 Task: Add Attachment from computer to Card Card0000000001 in Board Board0000000001 in Workspace WS0000000001 in Trello. Add Cover Green to Card Card0000000001 in Board Board0000000001 in Workspace WS0000000001 in Trello. Add "Move Card To …" Button titled Button0000000001 to "top" of the list "To Do" to Card Card0000000001 in Board Board0000000001 in Workspace WS0000000001 in Trello. Add Description DS0000000001 to Card Card0000000002 in Board Board0000000001 in Workspace WS0000000001 in Trello. Add Comment CM0000000001 to Card Card0000000002 in Board Board0000000001 in Workspace WS0000000001 in Trello
Action: Mouse moved to (552, 68)
Screenshot: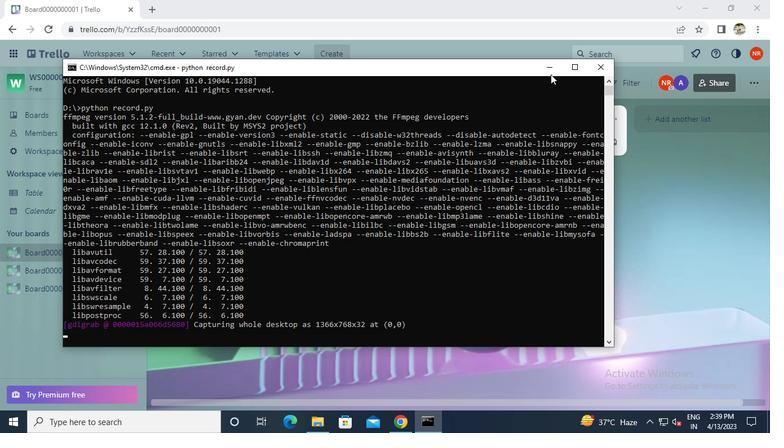 
Action: Mouse pressed left at (552, 68)
Screenshot: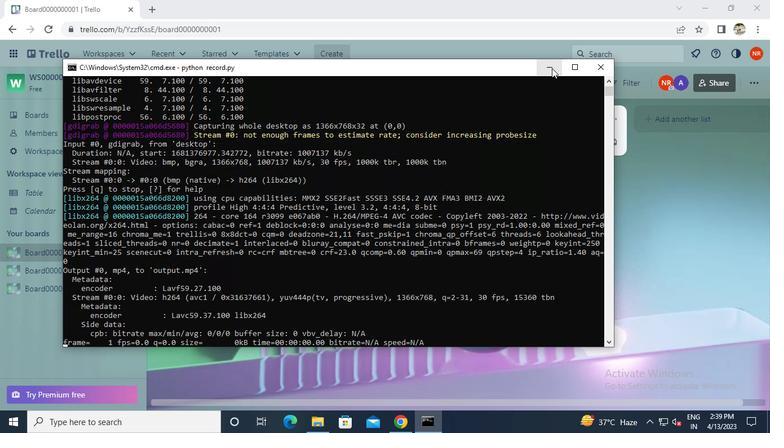 
Action: Mouse moved to (240, 150)
Screenshot: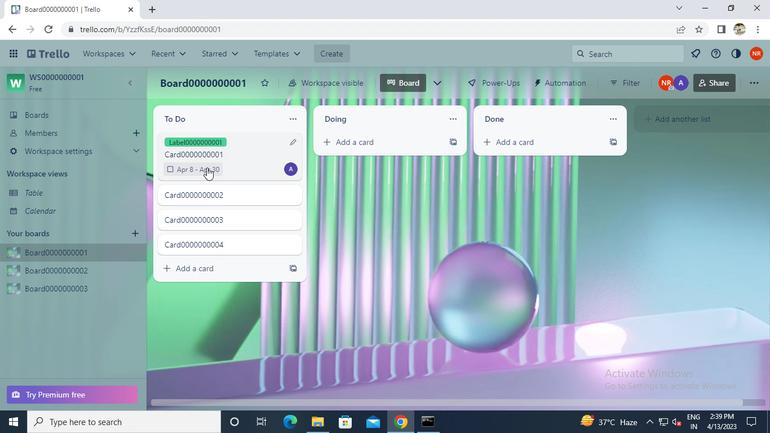 
Action: Mouse pressed left at (240, 150)
Screenshot: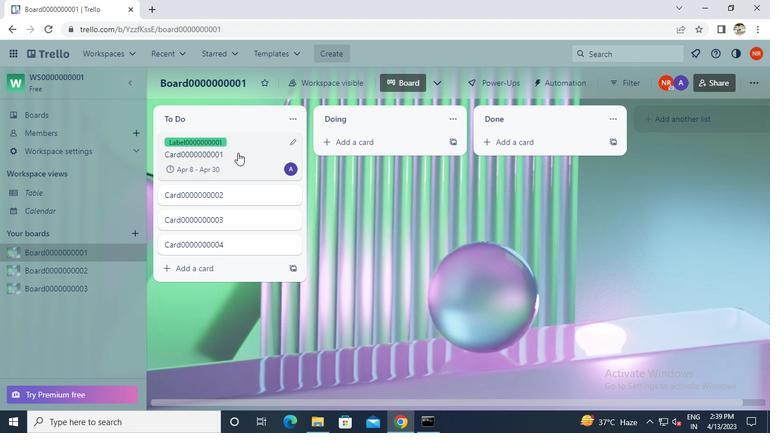 
Action: Mouse moved to (502, 271)
Screenshot: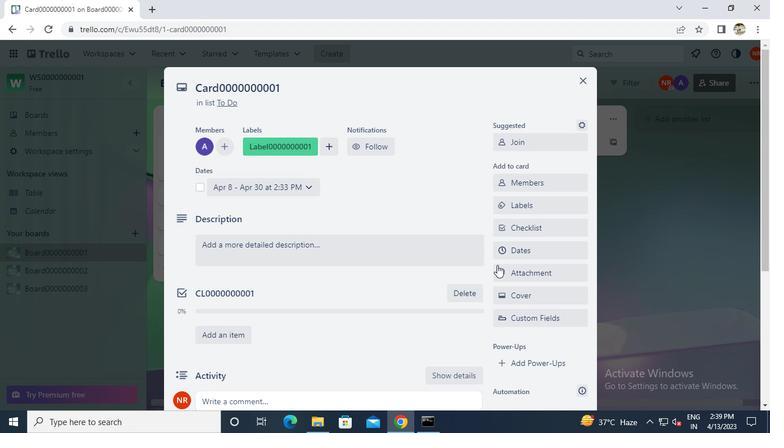 
Action: Mouse pressed left at (502, 271)
Screenshot: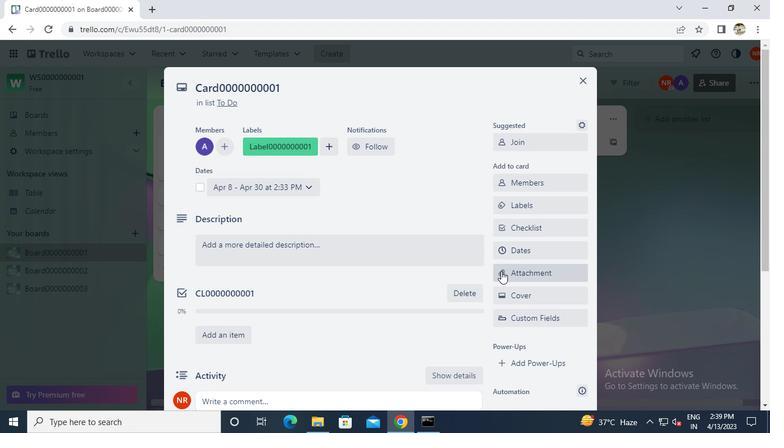 
Action: Mouse moved to (515, 104)
Screenshot: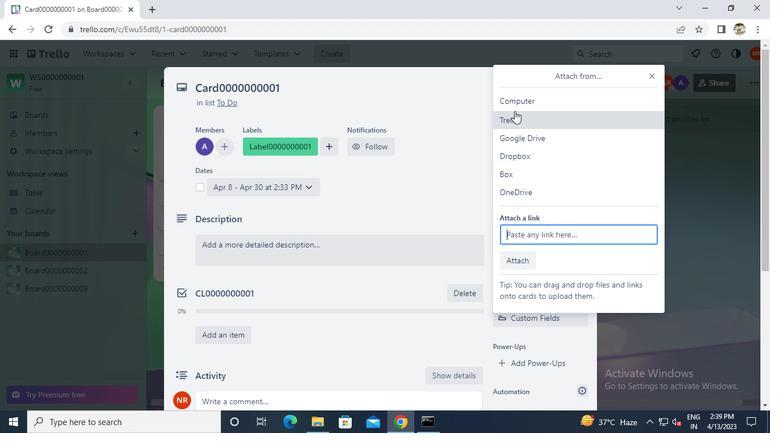 
Action: Mouse pressed left at (515, 104)
Screenshot: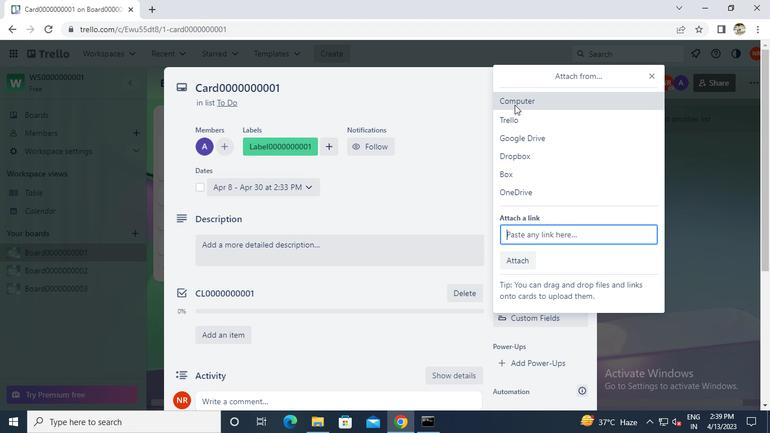 
Action: Mouse moved to (275, 99)
Screenshot: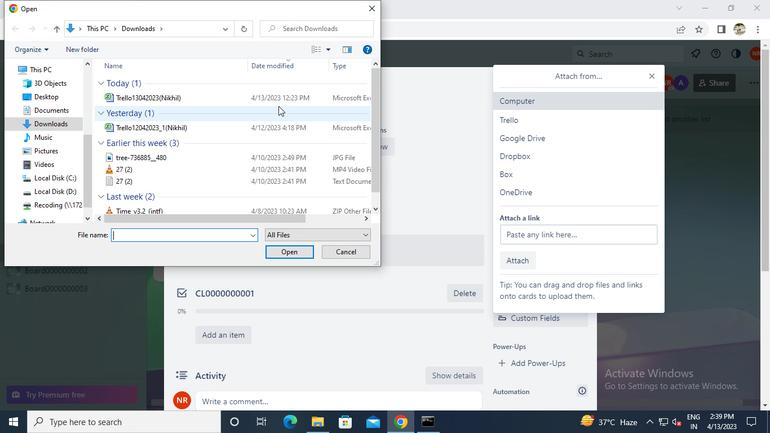 
Action: Mouse pressed left at (275, 99)
Screenshot: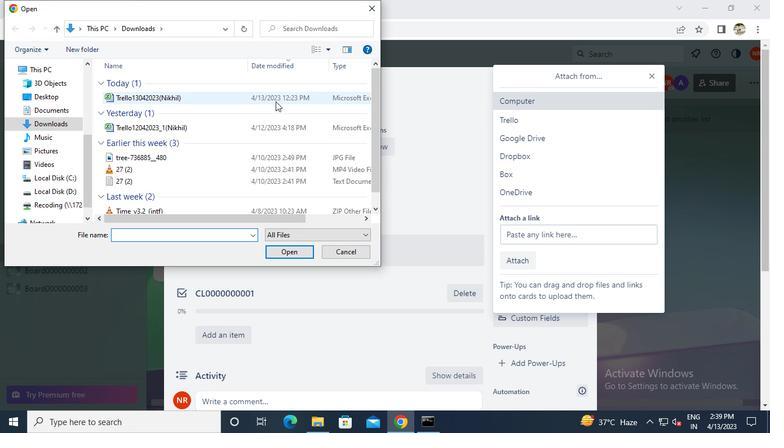 
Action: Mouse moved to (300, 251)
Screenshot: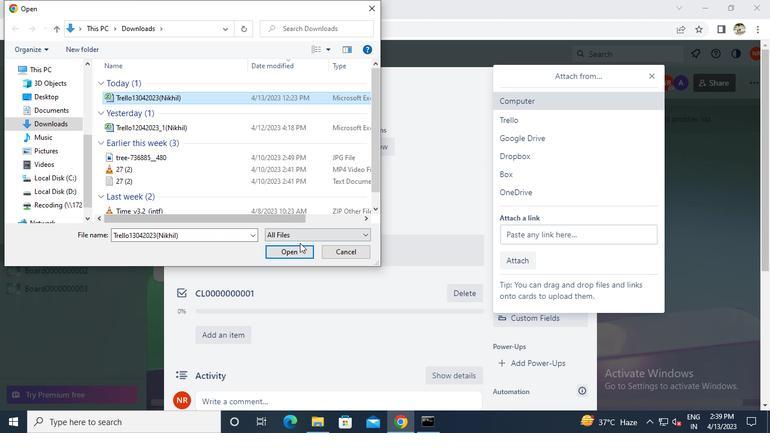 
Action: Mouse pressed left at (300, 251)
Screenshot: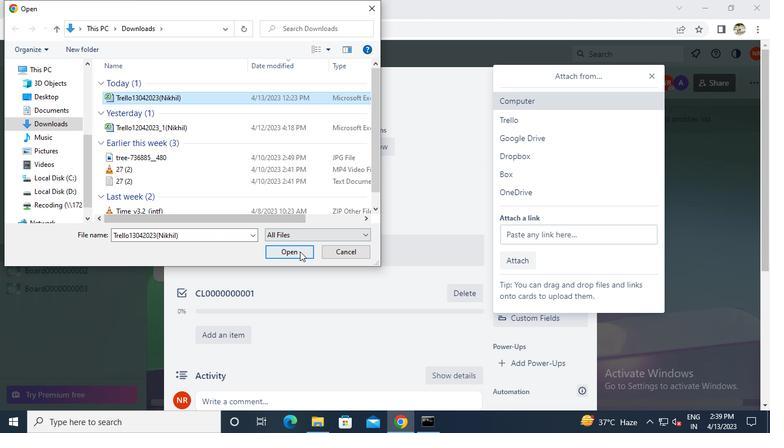 
Action: Mouse moved to (513, 289)
Screenshot: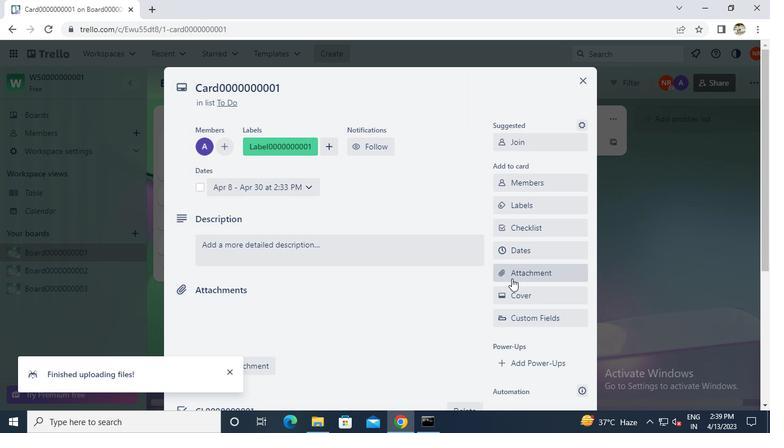 
Action: Mouse pressed left at (513, 289)
Screenshot: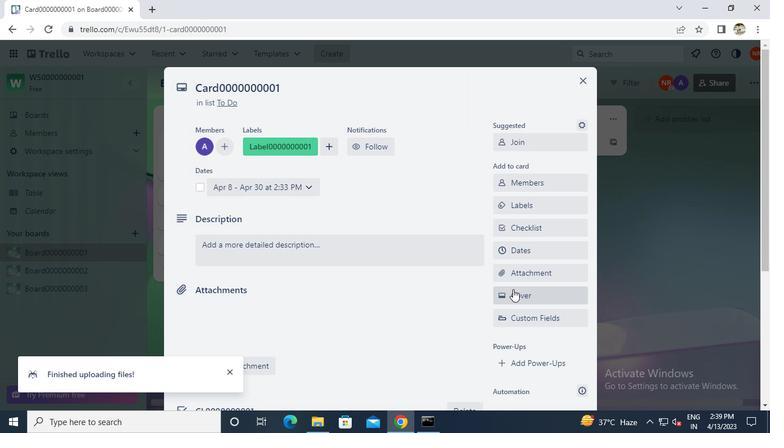 
Action: Mouse moved to (514, 182)
Screenshot: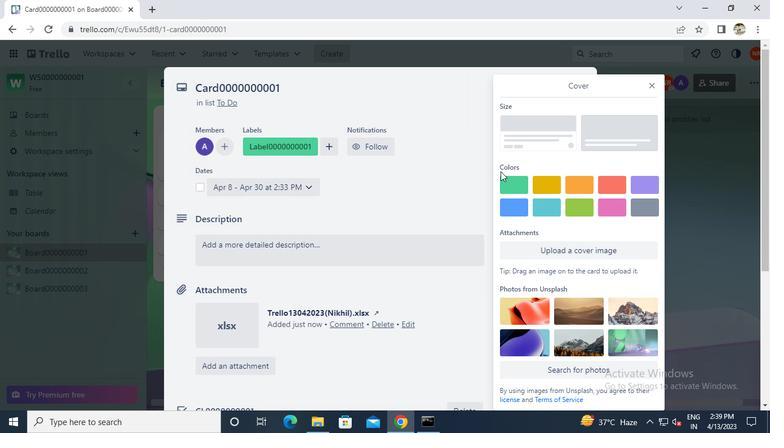 
Action: Mouse pressed left at (514, 182)
Screenshot: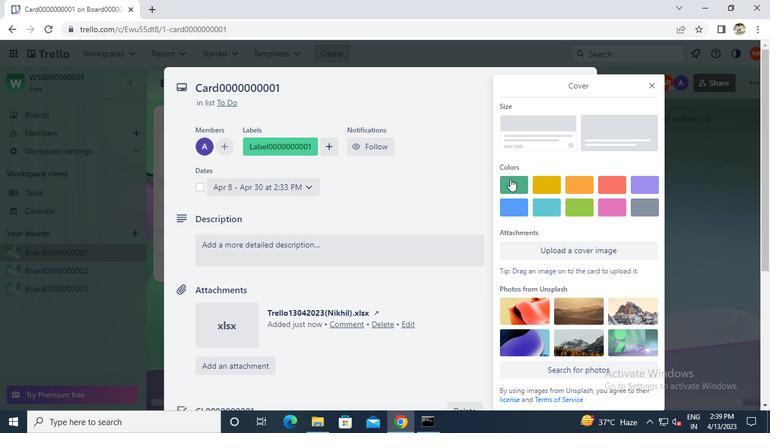 
Action: Mouse moved to (653, 73)
Screenshot: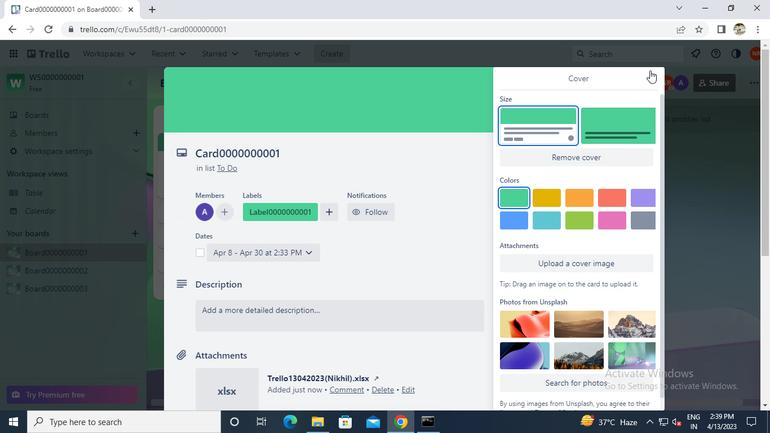 
Action: Mouse pressed left at (653, 73)
Screenshot: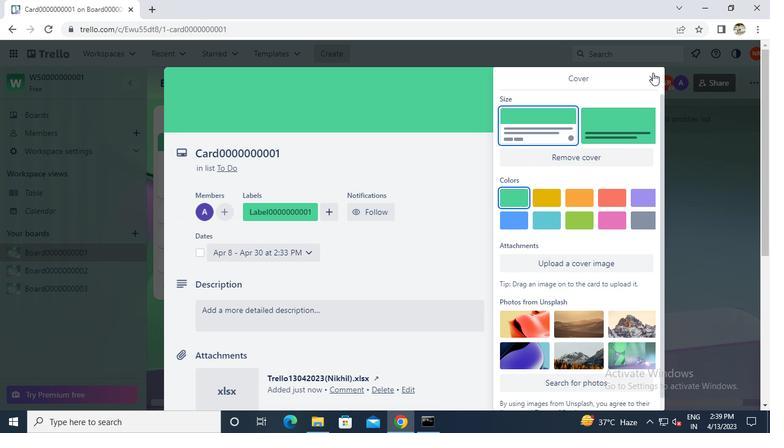 
Action: Mouse moved to (511, 286)
Screenshot: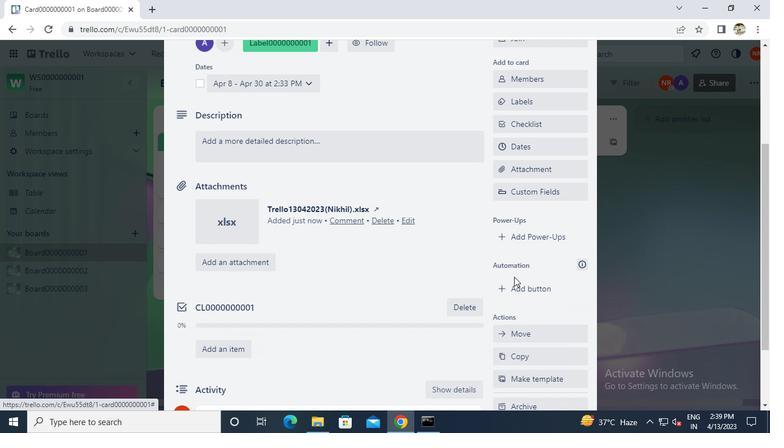 
Action: Mouse pressed left at (511, 286)
Screenshot: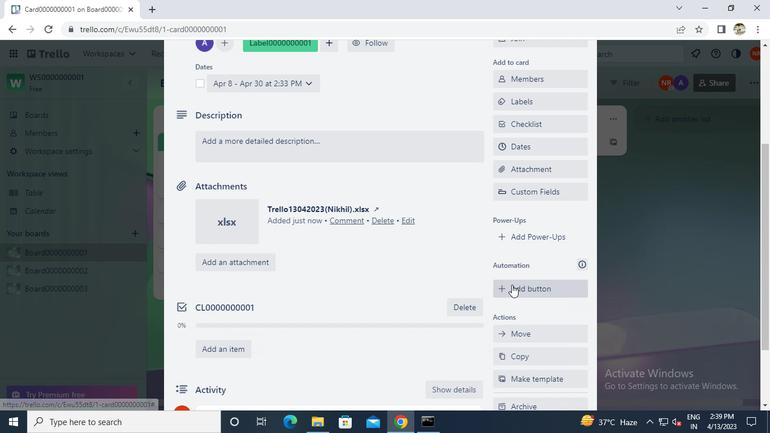 
Action: Mouse moved to (539, 127)
Screenshot: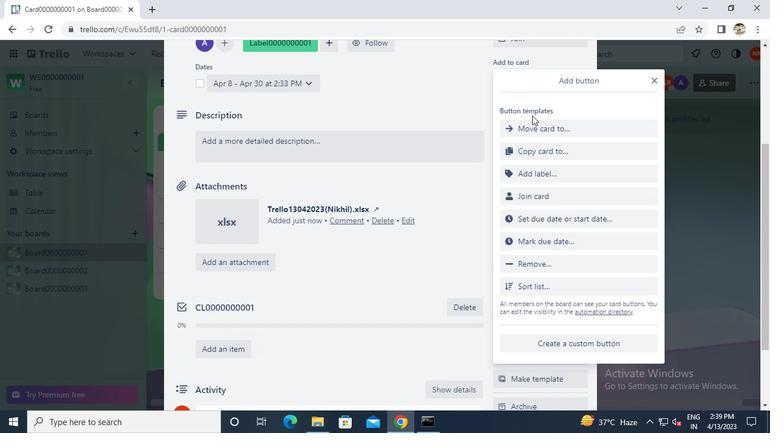 
Action: Mouse pressed left at (539, 127)
Screenshot: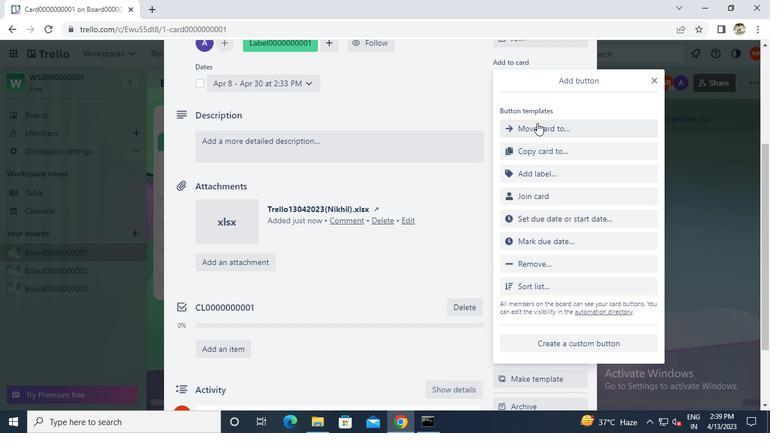 
Action: Keyboard Key.caps_lock
Screenshot: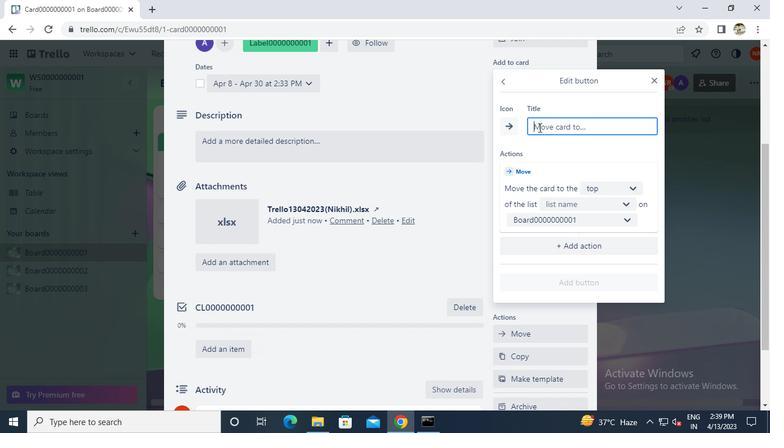 
Action: Keyboard n
Screenshot: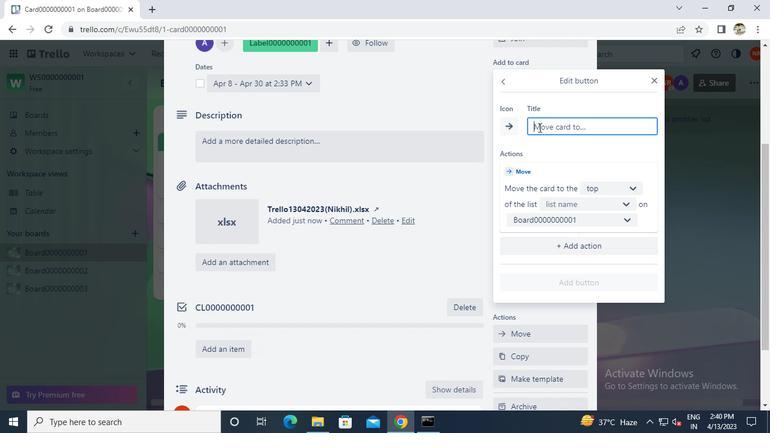 
Action: Keyboard Key.backspace
Screenshot: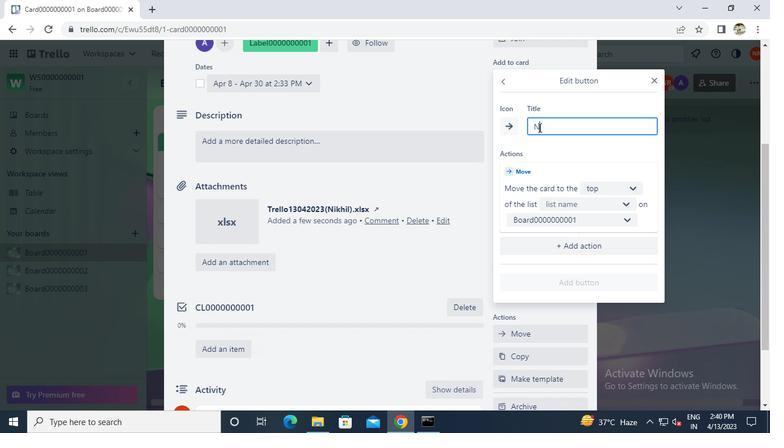 
Action: Mouse moved to (539, 125)
Screenshot: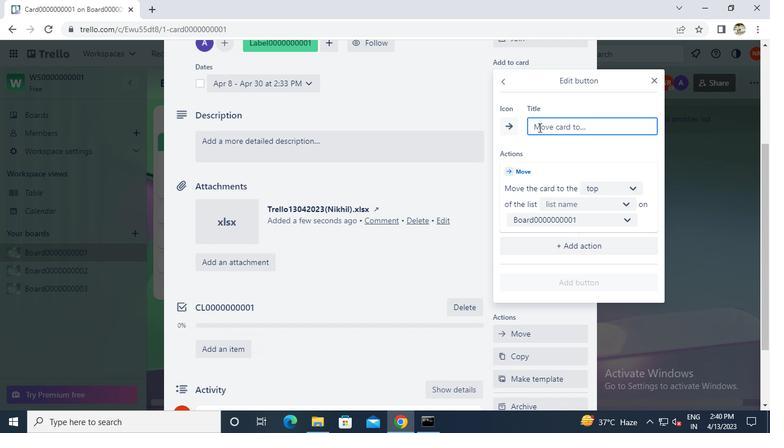 
Action: Keyboard b
Screenshot: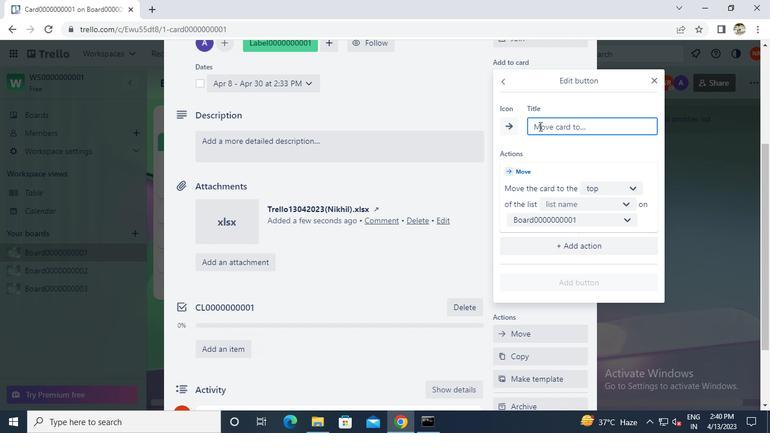 
Action: Keyboard Key.caps_lock
Screenshot: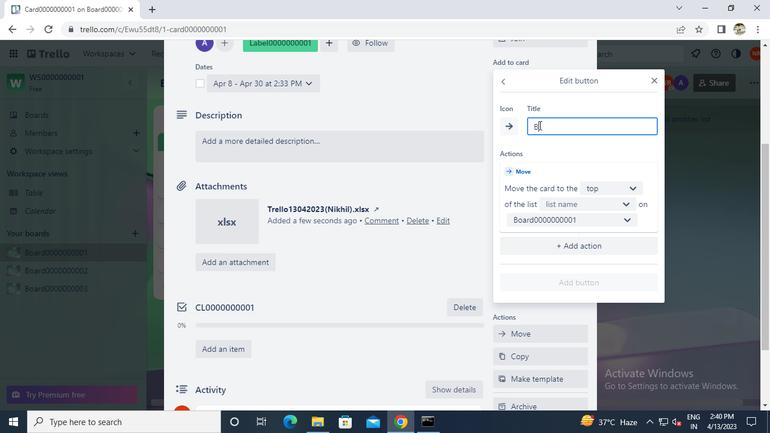
Action: Keyboard u
Screenshot: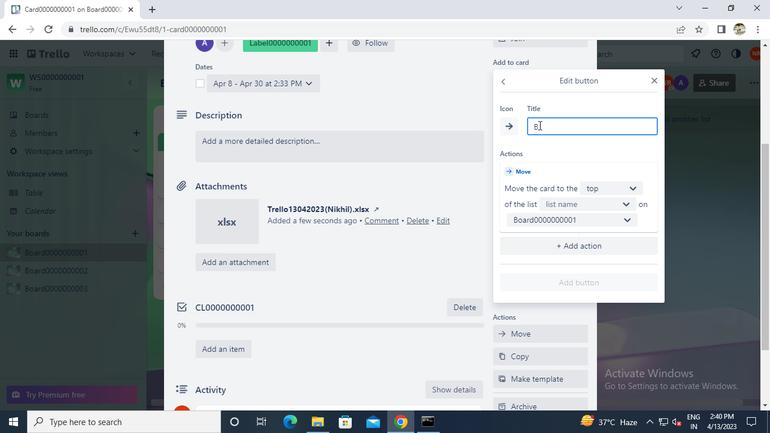 
Action: Keyboard t
Screenshot: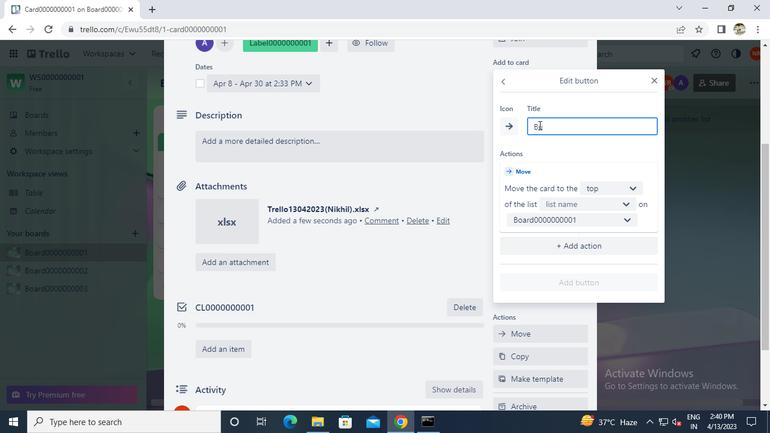 
Action: Keyboard t
Screenshot: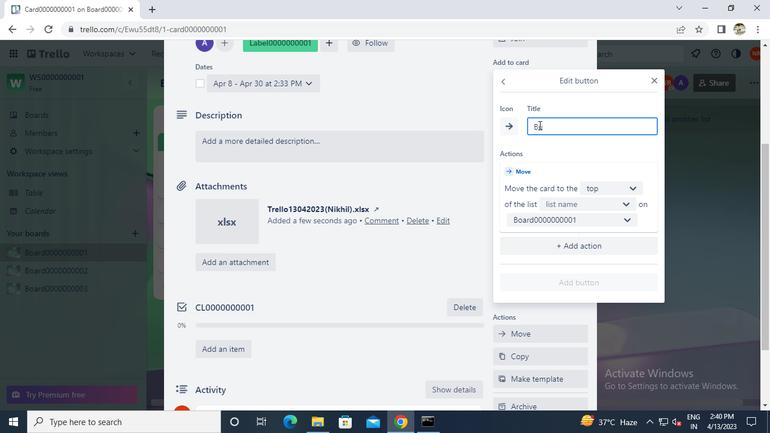 
Action: Keyboard o
Screenshot: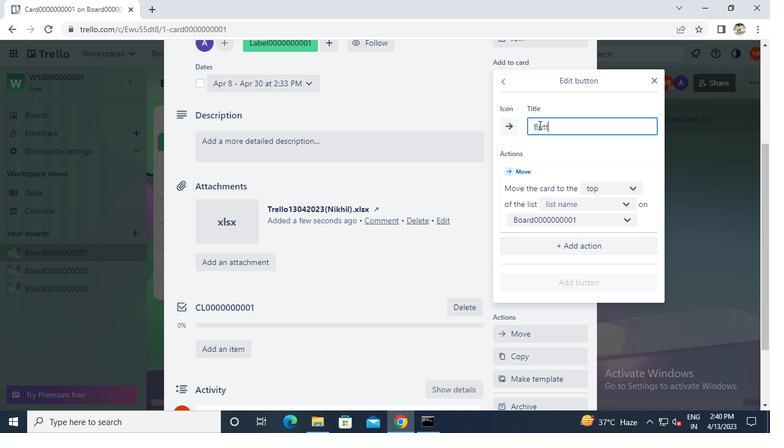 
Action: Keyboard n
Screenshot: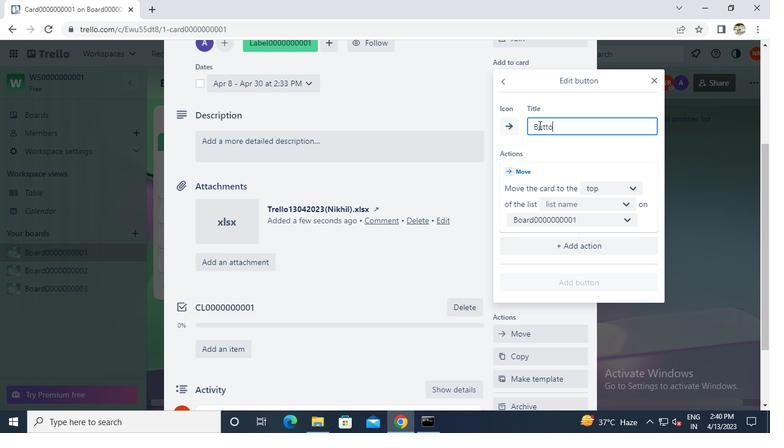 
Action: Keyboard 0
Screenshot: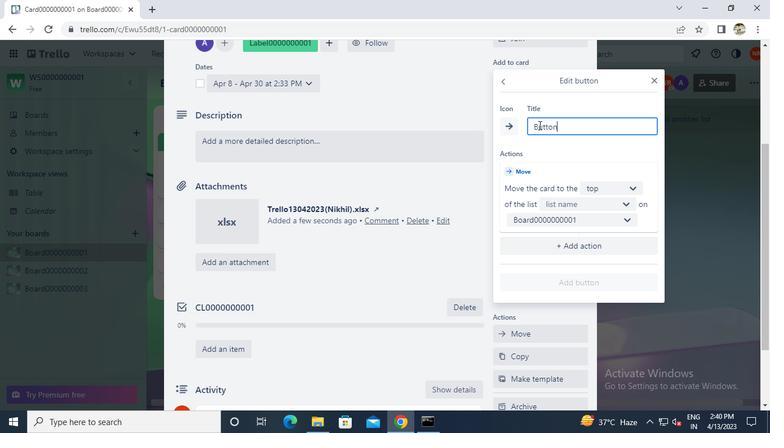 
Action: Keyboard 0
Screenshot: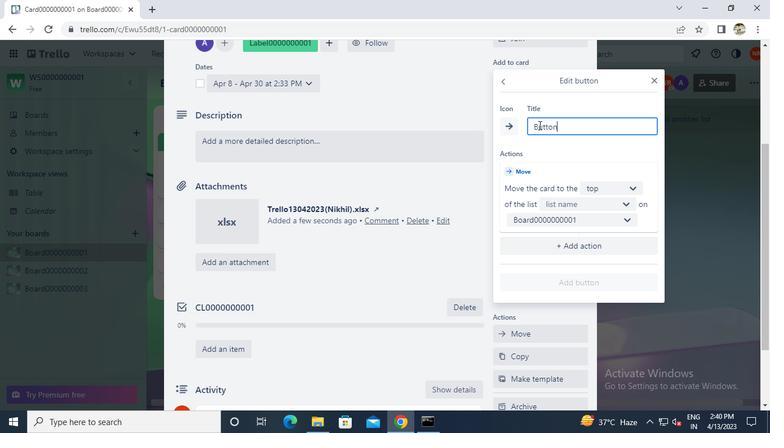 
Action: Keyboard 0
Screenshot: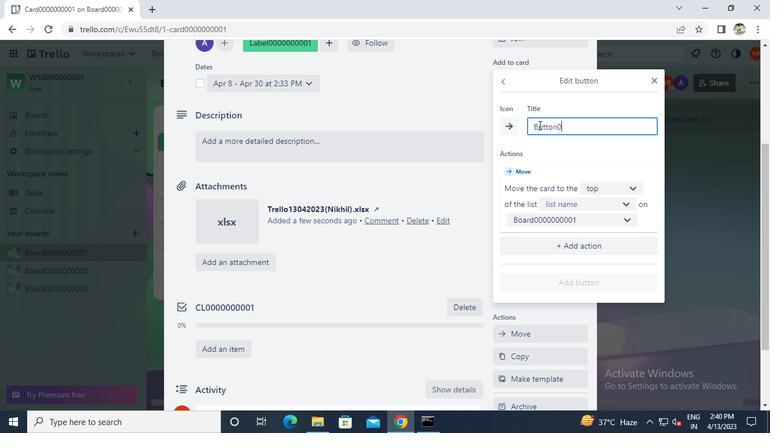 
Action: Keyboard 0
Screenshot: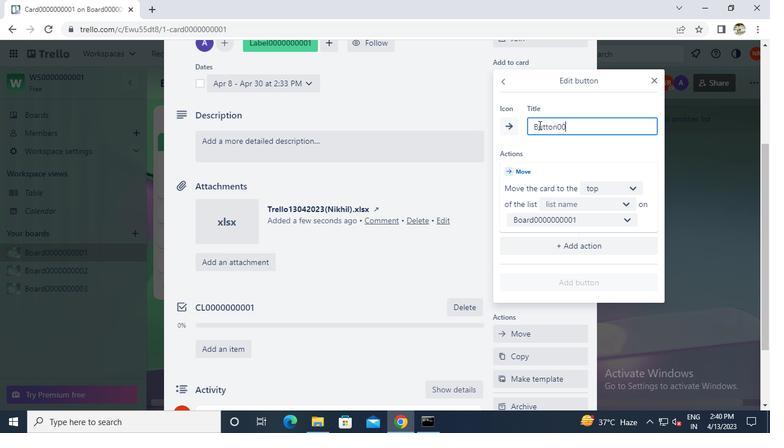 
Action: Keyboard 0
Screenshot: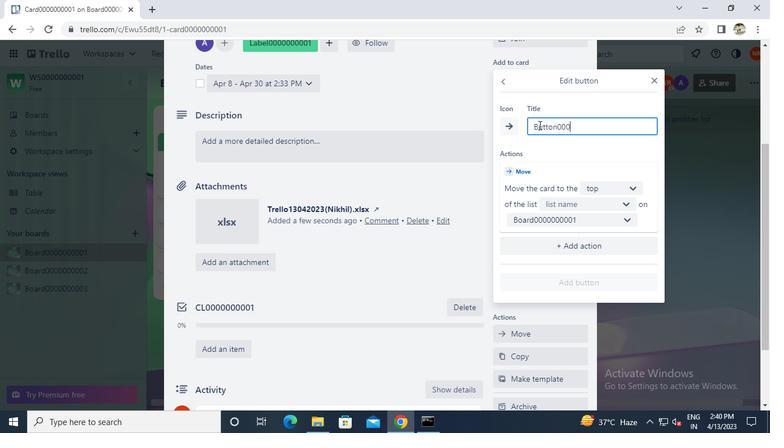 
Action: Keyboard 0
Screenshot: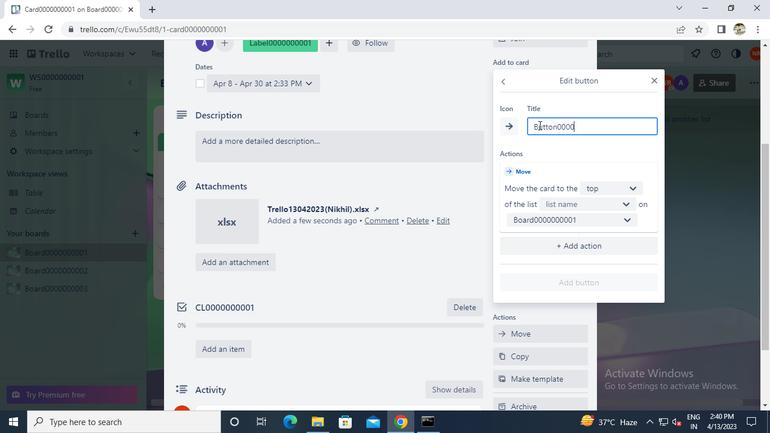 
Action: Keyboard 0
Screenshot: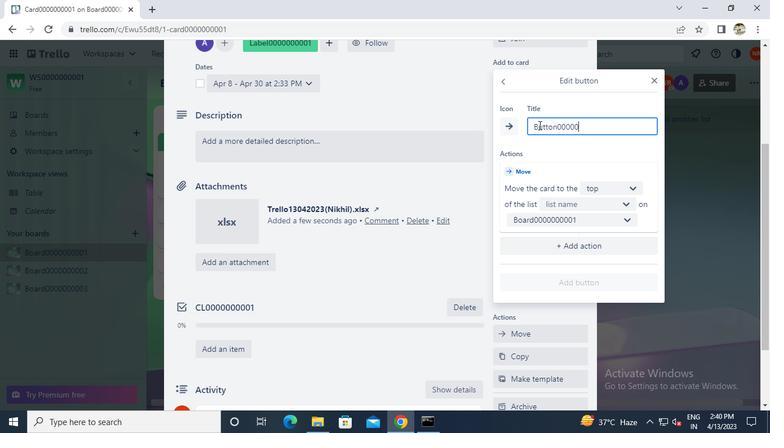 
Action: Keyboard 0
Screenshot: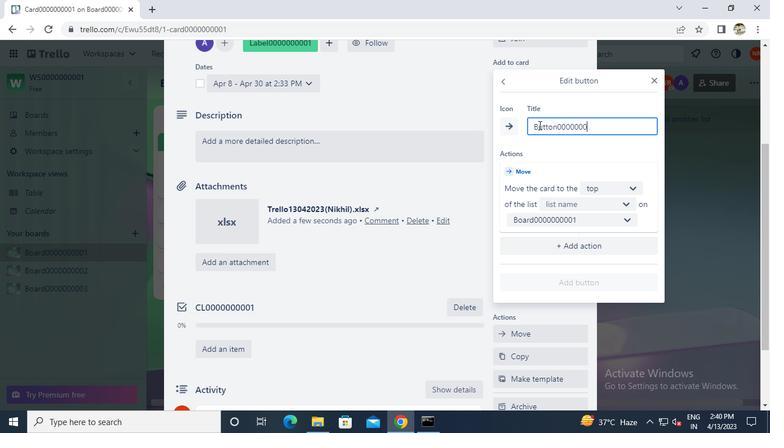 
Action: Keyboard 0
Screenshot: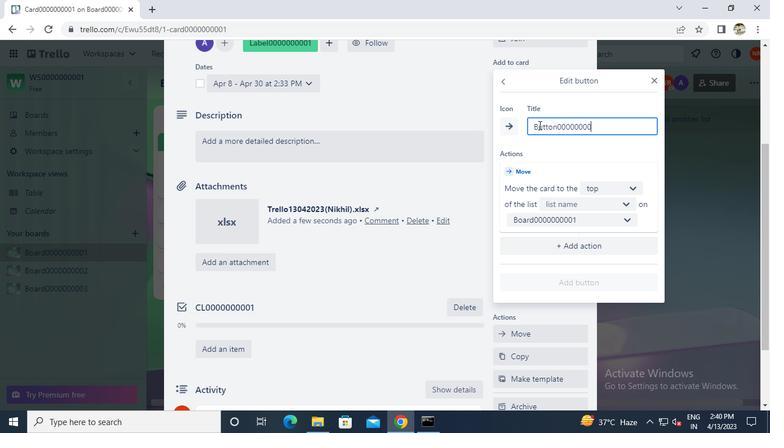 
Action: Keyboard 1
Screenshot: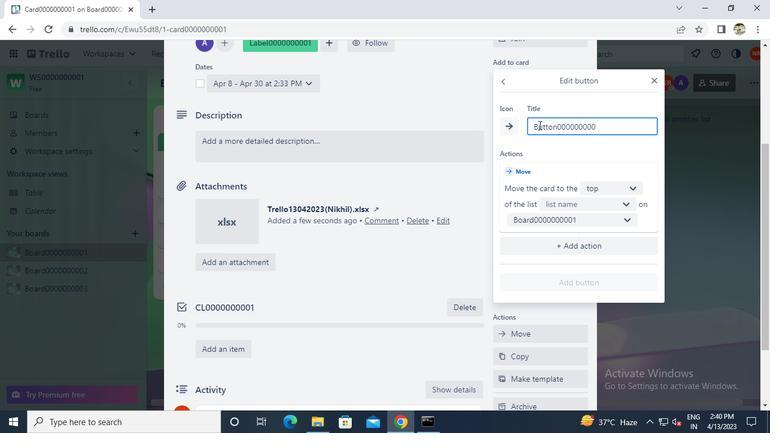 
Action: Mouse moved to (577, 202)
Screenshot: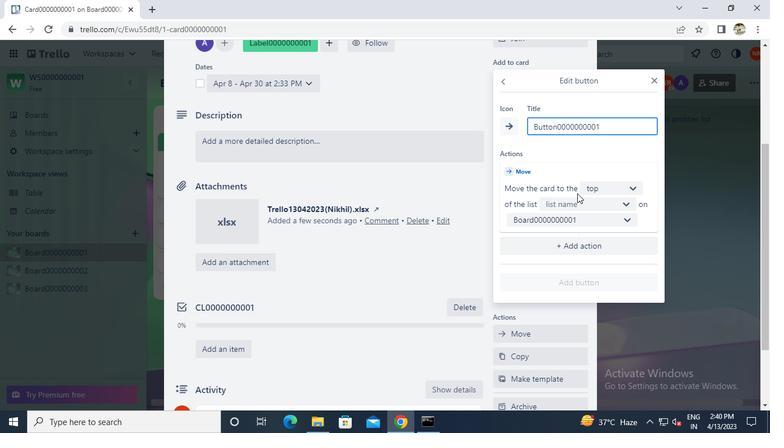 
Action: Mouse pressed left at (577, 202)
Screenshot: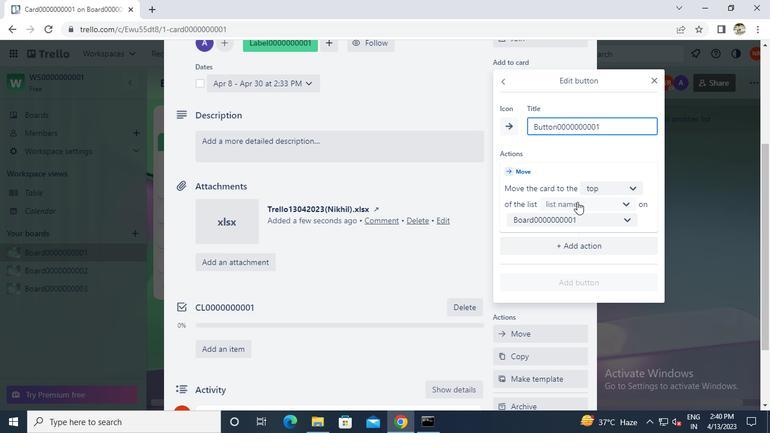 
Action: Mouse moved to (570, 224)
Screenshot: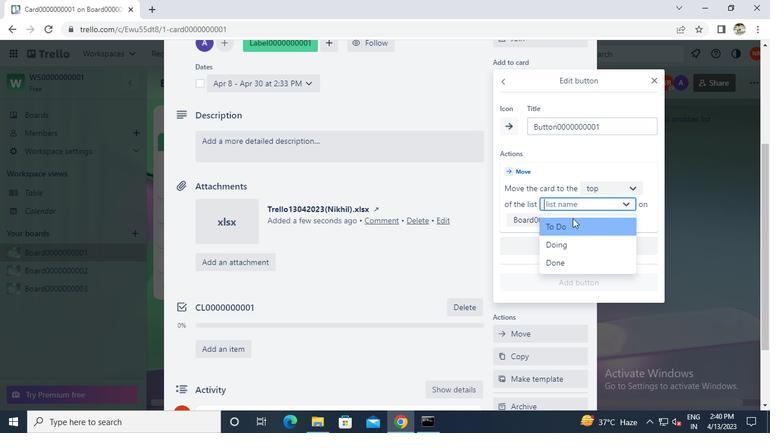 
Action: Mouse pressed left at (570, 224)
Screenshot: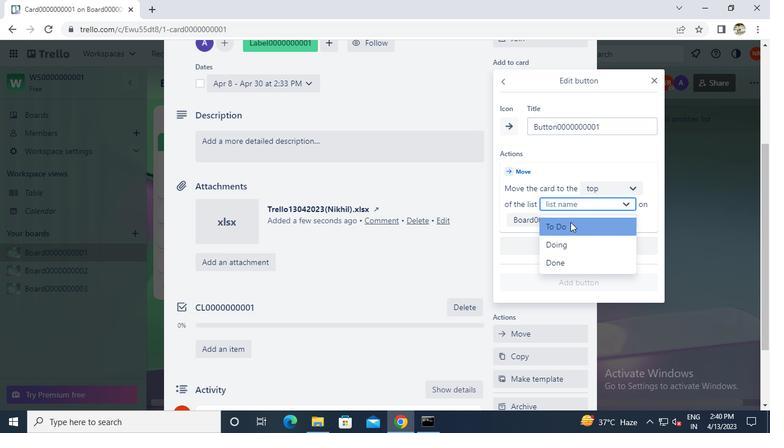 
Action: Mouse moved to (560, 287)
Screenshot: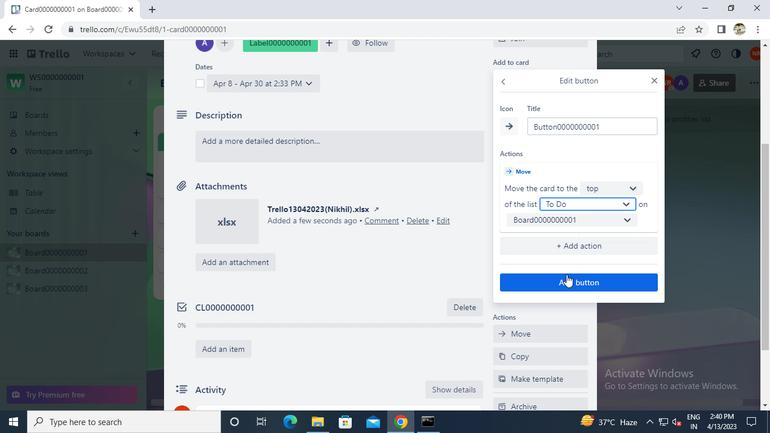
Action: Mouse pressed left at (560, 287)
Screenshot: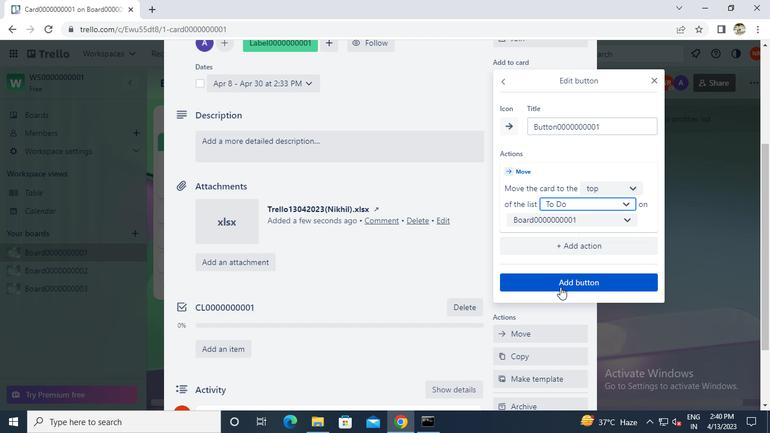 
Action: Mouse moved to (332, 150)
Screenshot: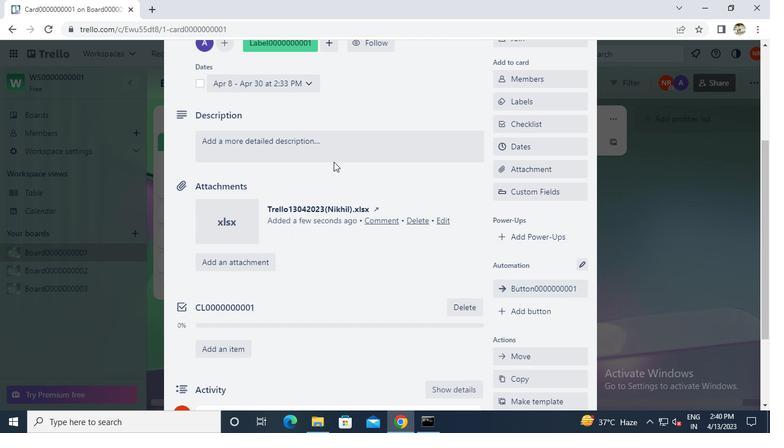 
Action: Mouse pressed left at (332, 150)
Screenshot: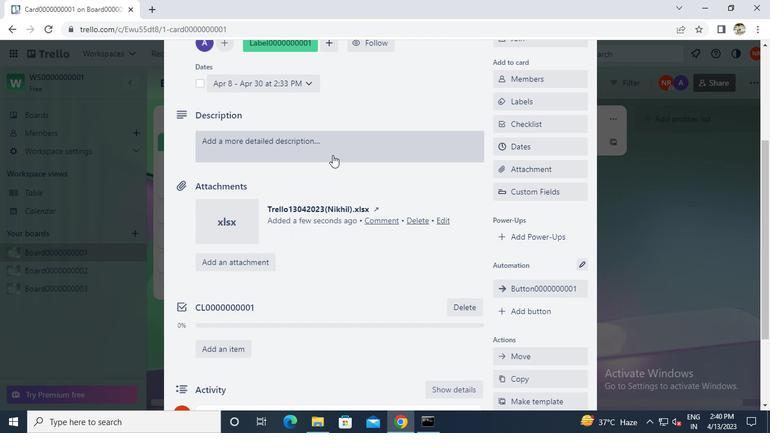 
Action: Keyboard Key.caps_lock
Screenshot: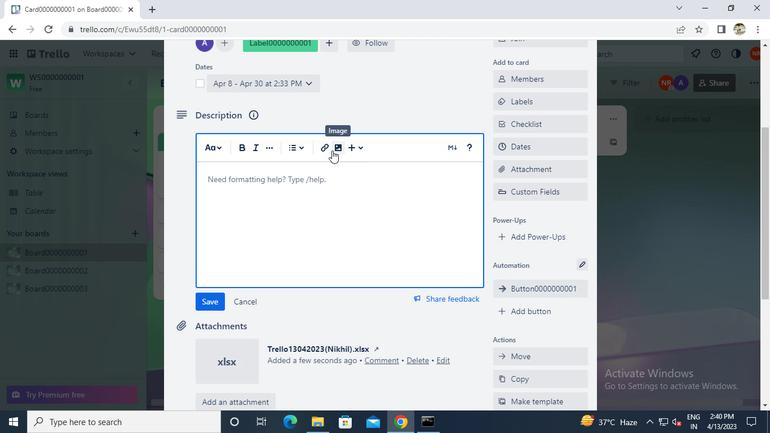 
Action: Keyboard d
Screenshot: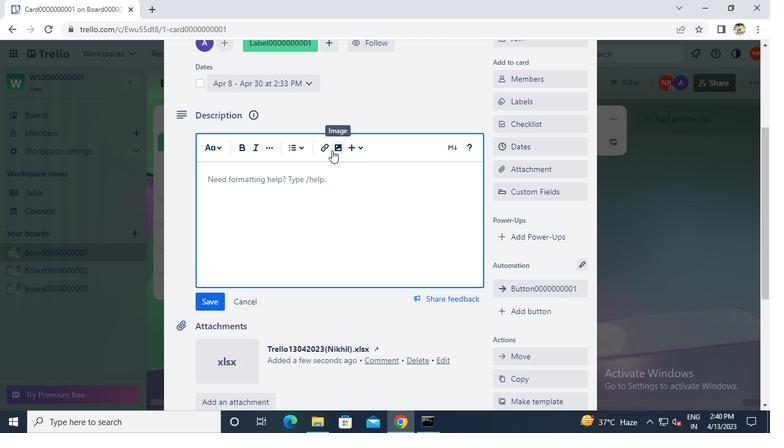 
Action: Keyboard s
Screenshot: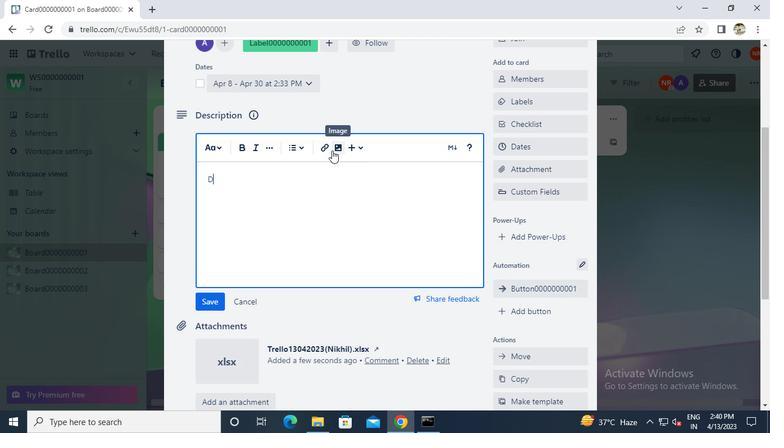 
Action: Keyboard Key.caps_lock
Screenshot: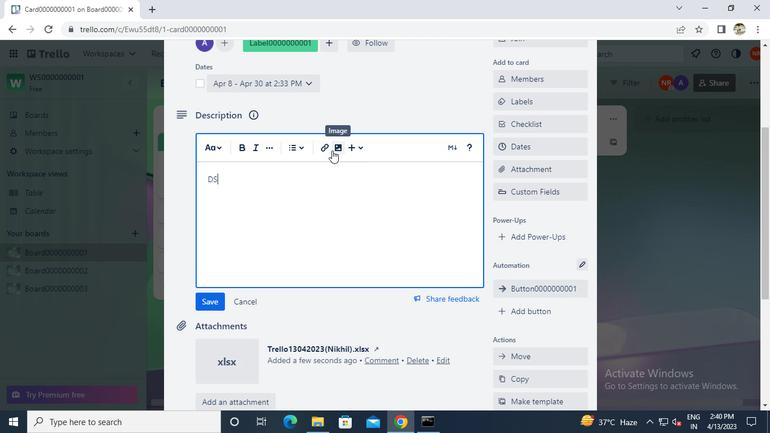 
Action: Keyboard 0
Screenshot: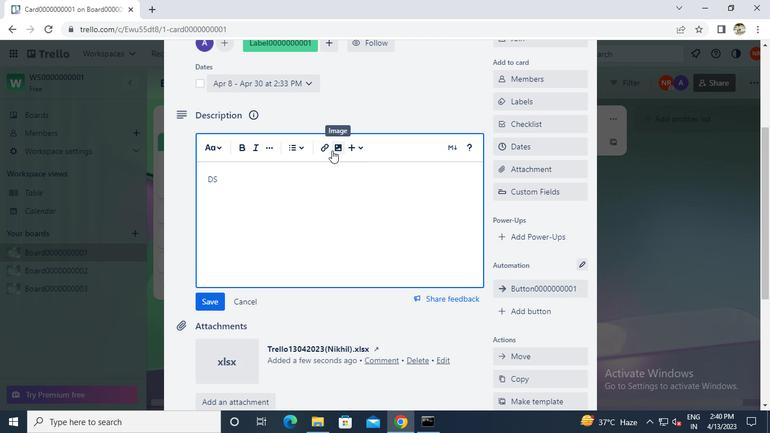 
Action: Keyboard 0
Screenshot: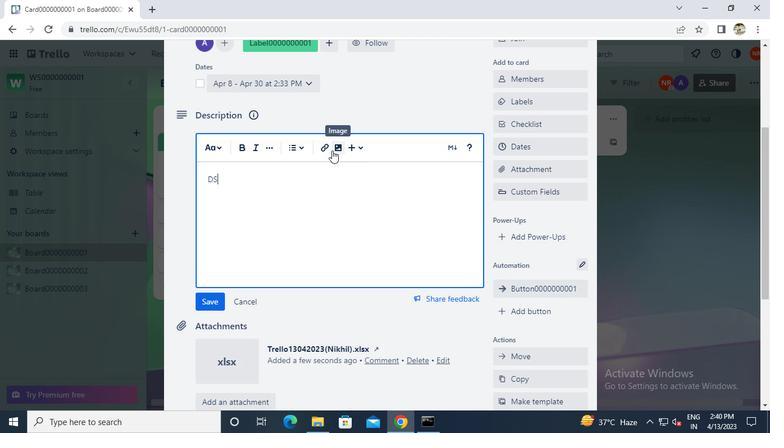 
Action: Keyboard 0
Screenshot: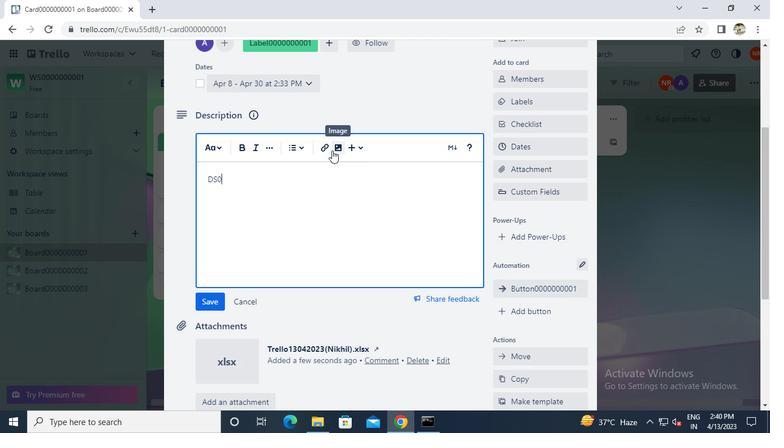 
Action: Keyboard 0
Screenshot: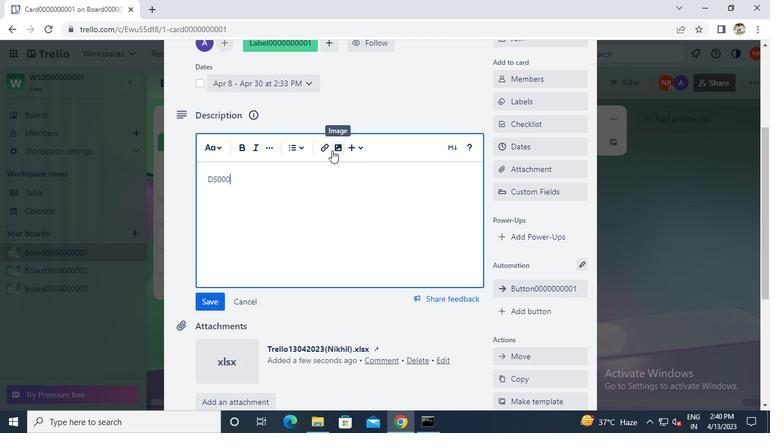 
Action: Keyboard 0
Screenshot: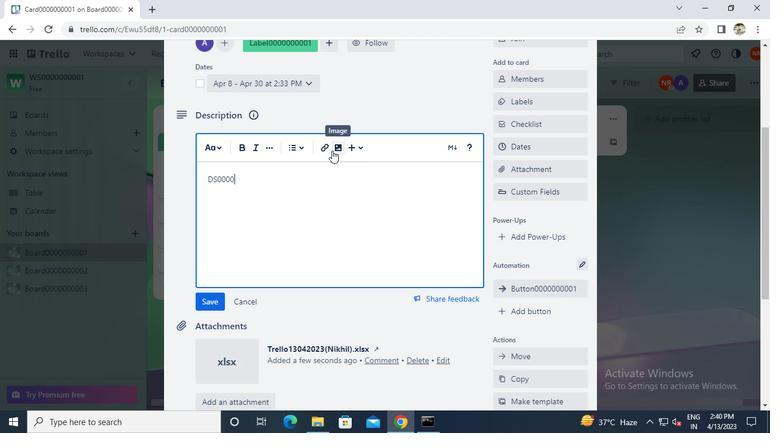 
Action: Keyboard 0
Screenshot: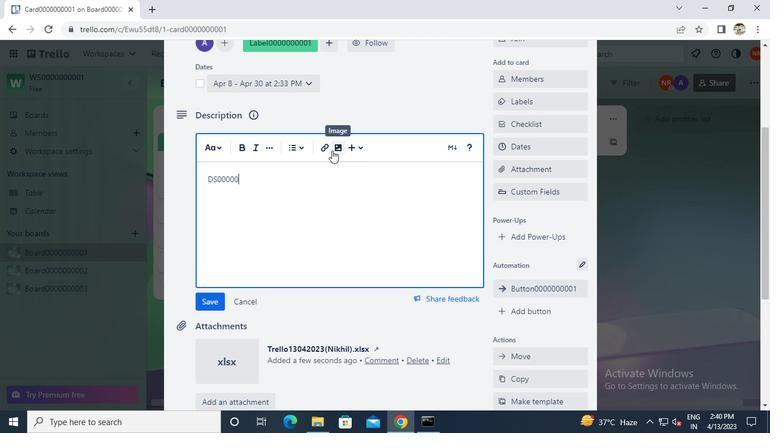
Action: Keyboard 0
Screenshot: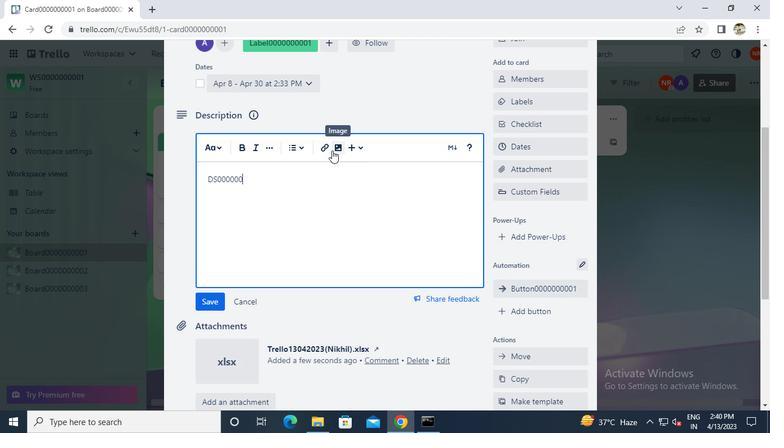 
Action: Keyboard 0
Screenshot: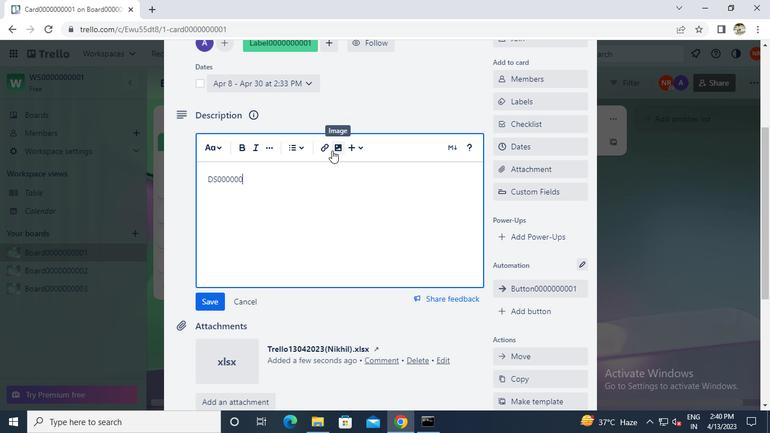 
Action: Keyboard 0
Screenshot: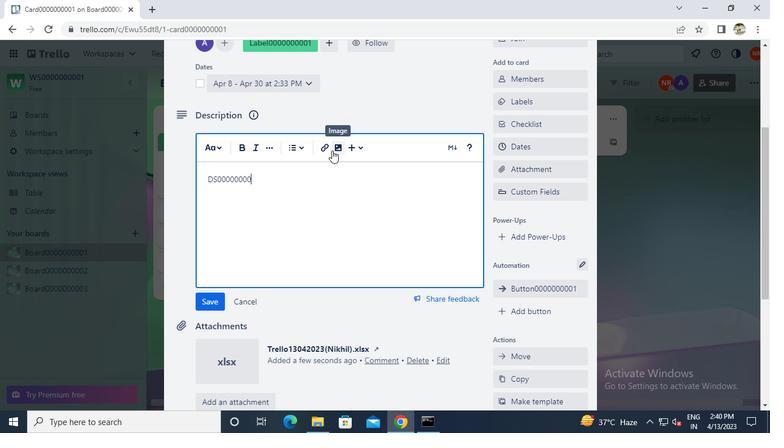 
Action: Keyboard 1
Screenshot: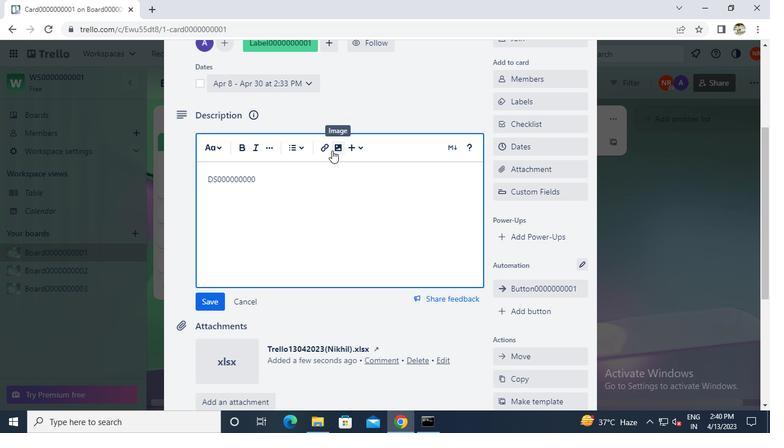 
Action: Mouse moved to (211, 304)
Screenshot: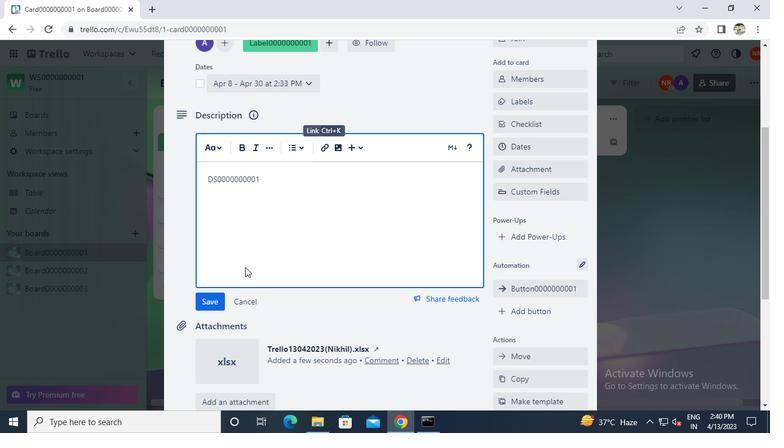 
Action: Mouse pressed left at (211, 304)
Screenshot: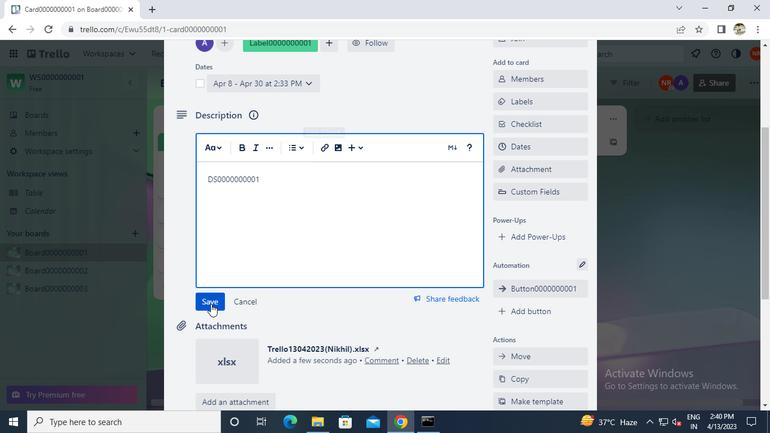 
Action: Mouse moved to (224, 283)
Screenshot: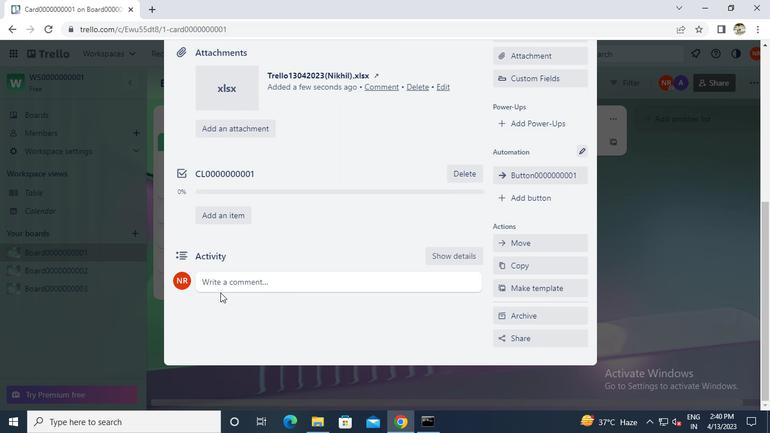 
Action: Mouse pressed left at (224, 283)
Screenshot: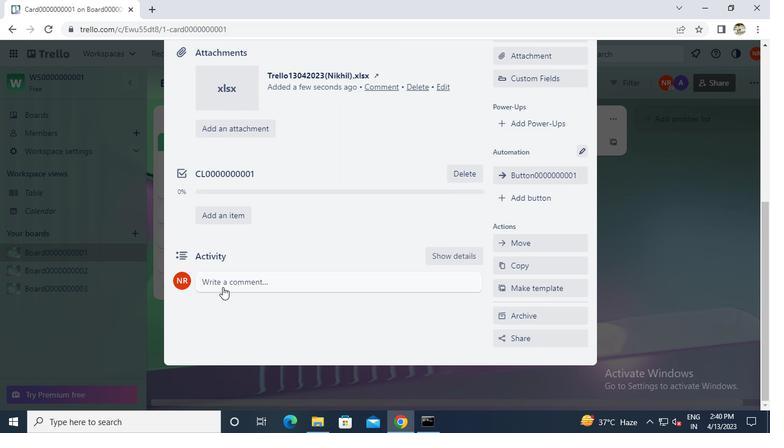 
Action: Keyboard Key.caps_lock
Screenshot: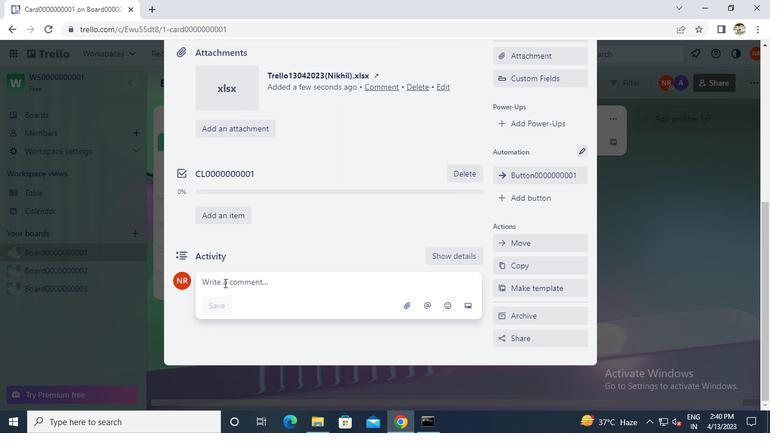 
Action: Keyboard c
Screenshot: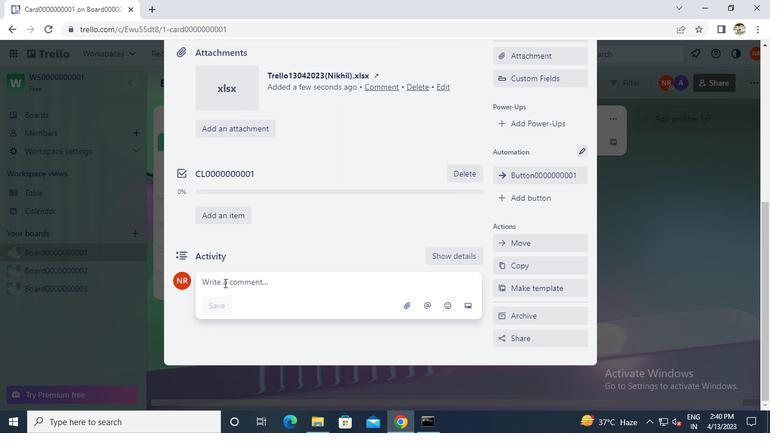 
Action: Keyboard m
Screenshot: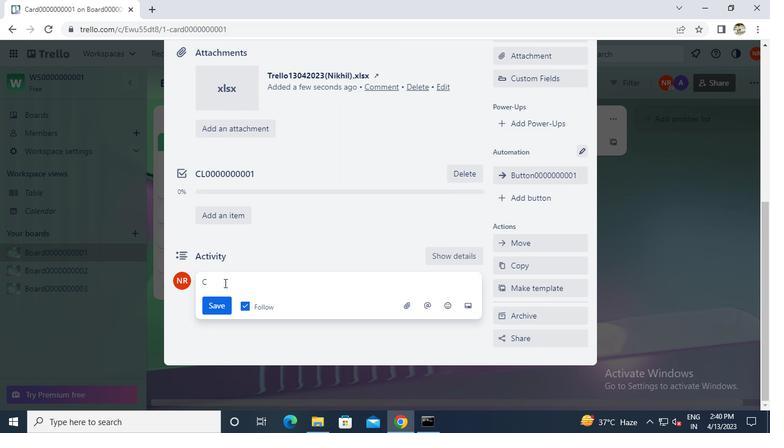 
Action: Keyboard 0
Screenshot: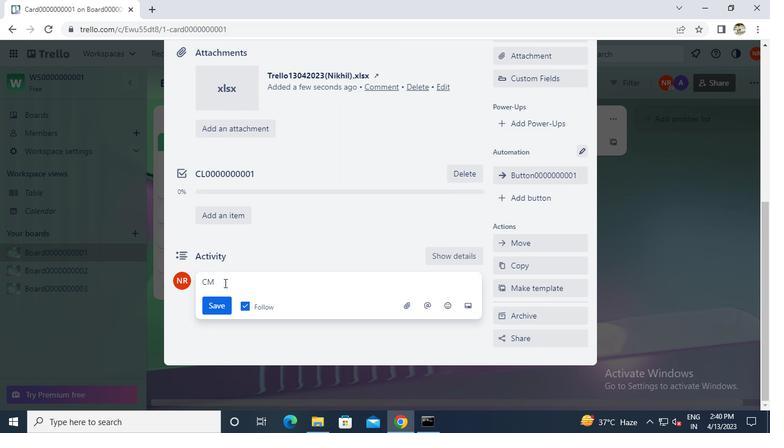 
Action: Keyboard 0
Screenshot: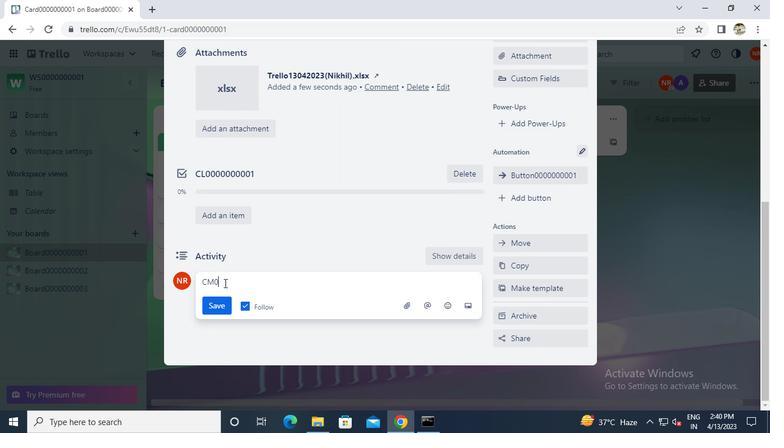 
Action: Keyboard 0
Screenshot: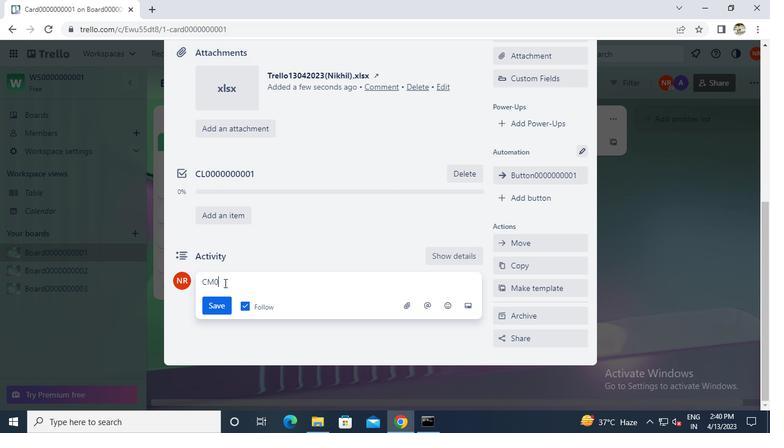 
Action: Keyboard 0
Screenshot: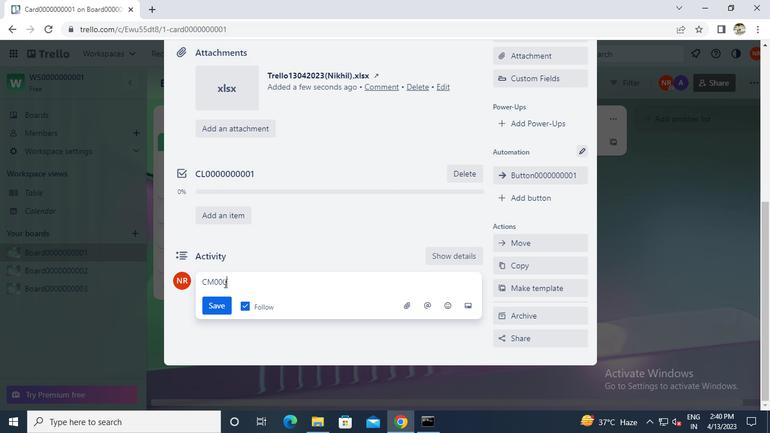 
Action: Keyboard 0
Screenshot: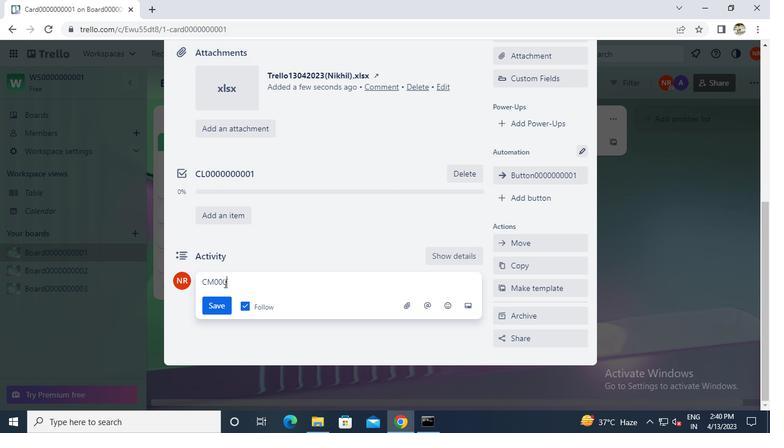 
Action: Keyboard 0
Screenshot: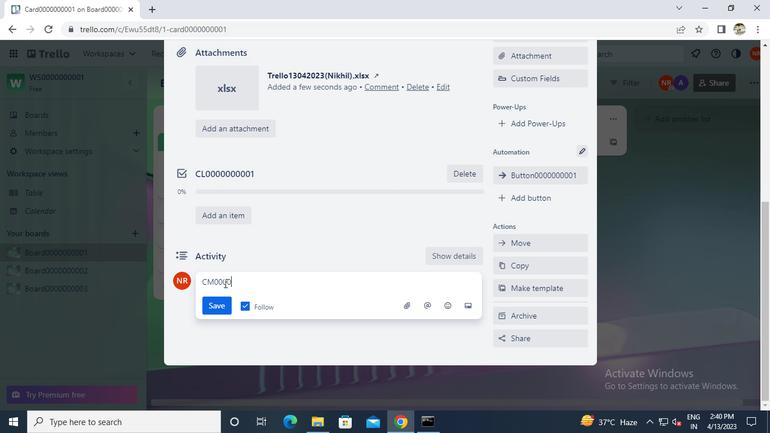 
Action: Keyboard 0
Screenshot: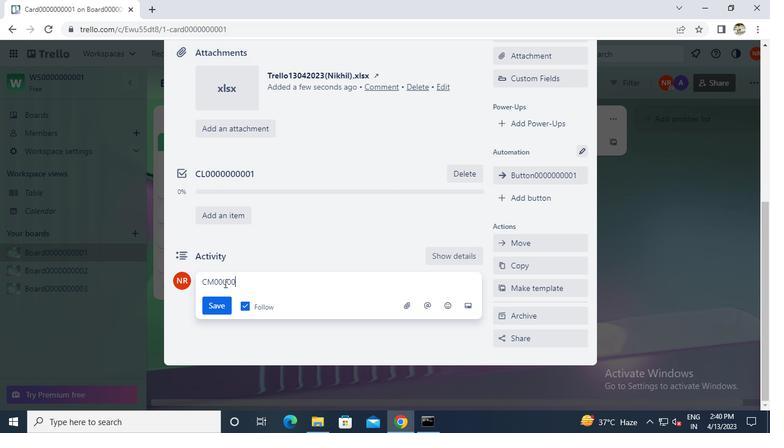 
Action: Keyboard 0
Screenshot: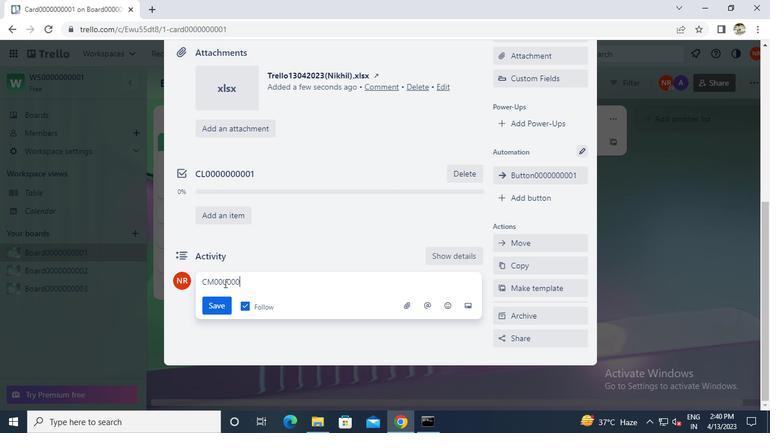 
Action: Keyboard 0
Screenshot: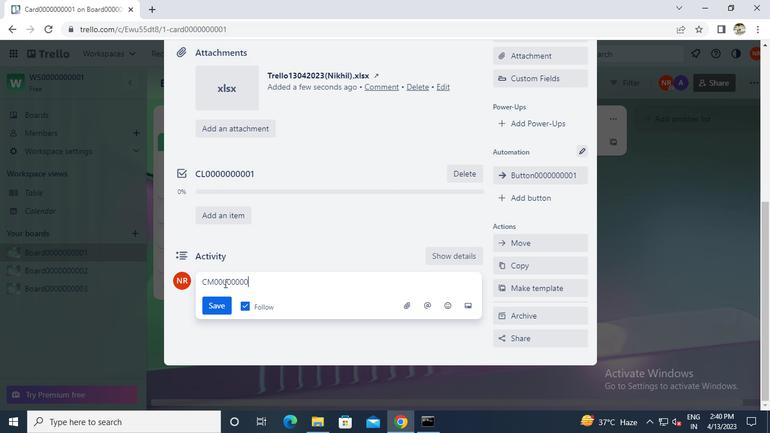 
Action: Keyboard 1
Screenshot: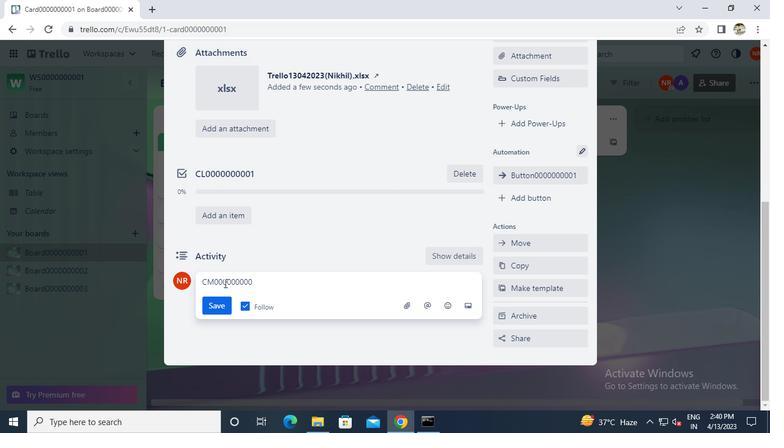 
Action: Mouse moved to (217, 305)
Screenshot: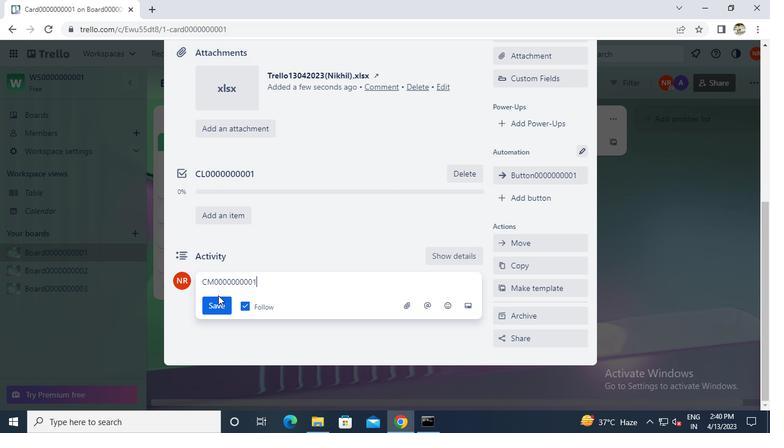 
Action: Mouse pressed left at (217, 305)
Screenshot: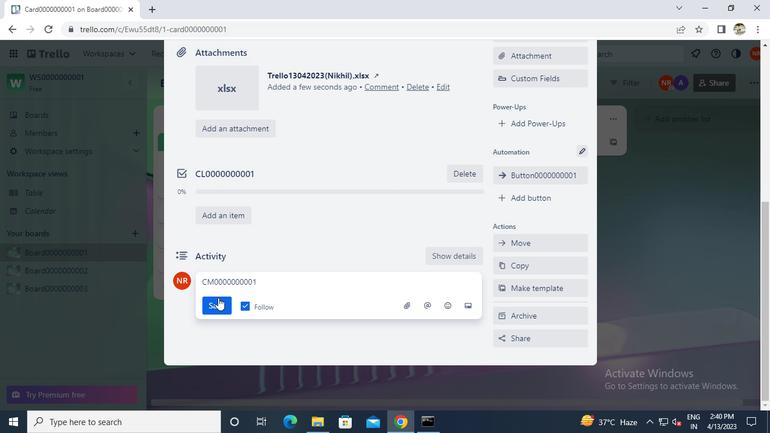 
Action: Mouse moved to (433, 413)
Screenshot: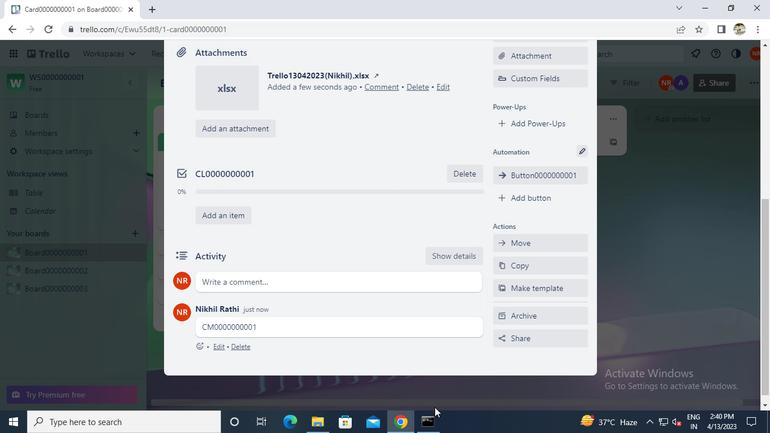 
Action: Mouse pressed left at (433, 413)
Screenshot: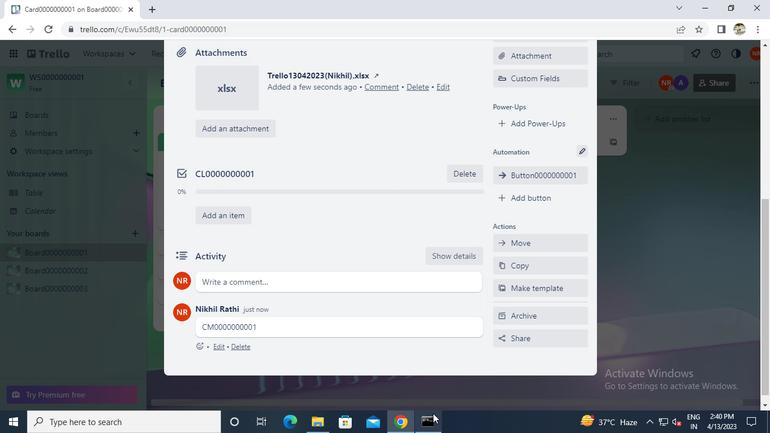 
Action: Mouse moved to (602, 68)
Screenshot: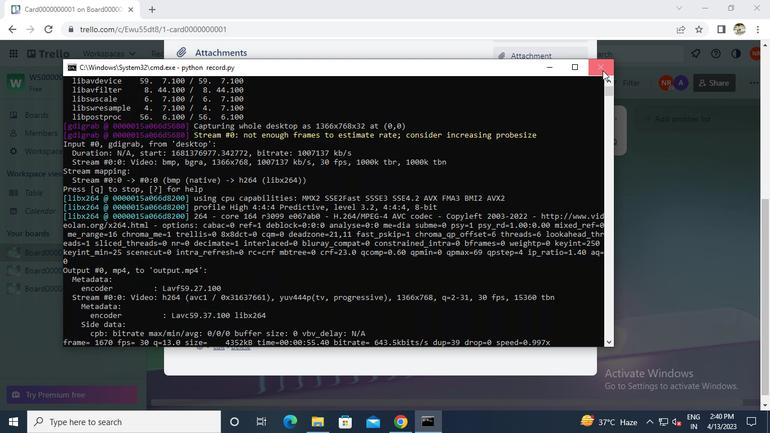 
Action: Mouse pressed left at (602, 68)
Screenshot: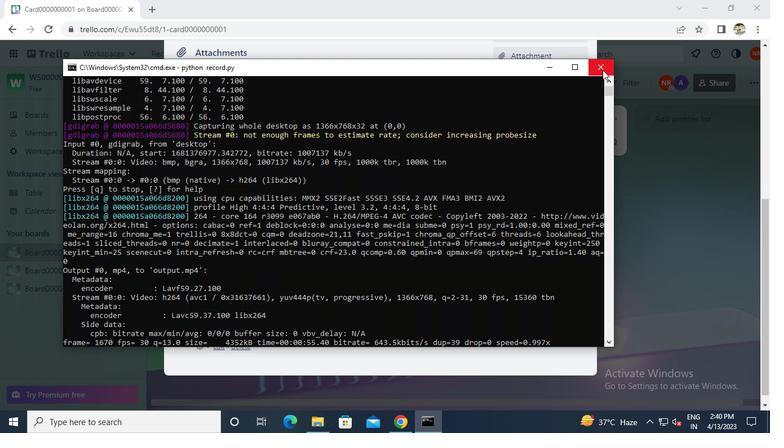 
